 Task: Share through email "Movie C.mp4" and Cancel
Action: Mouse pressed left at (278, 216)
Screenshot: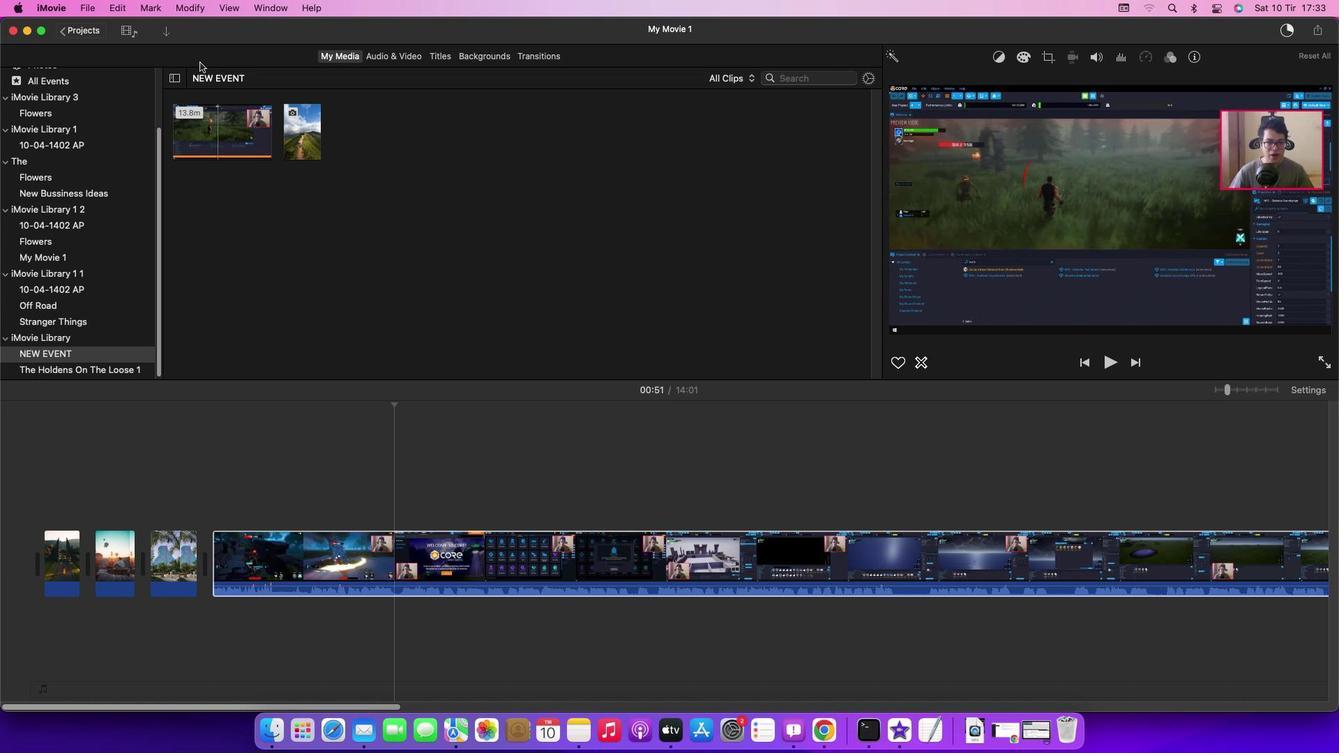 
Action: Mouse moved to (221, 162)
Screenshot: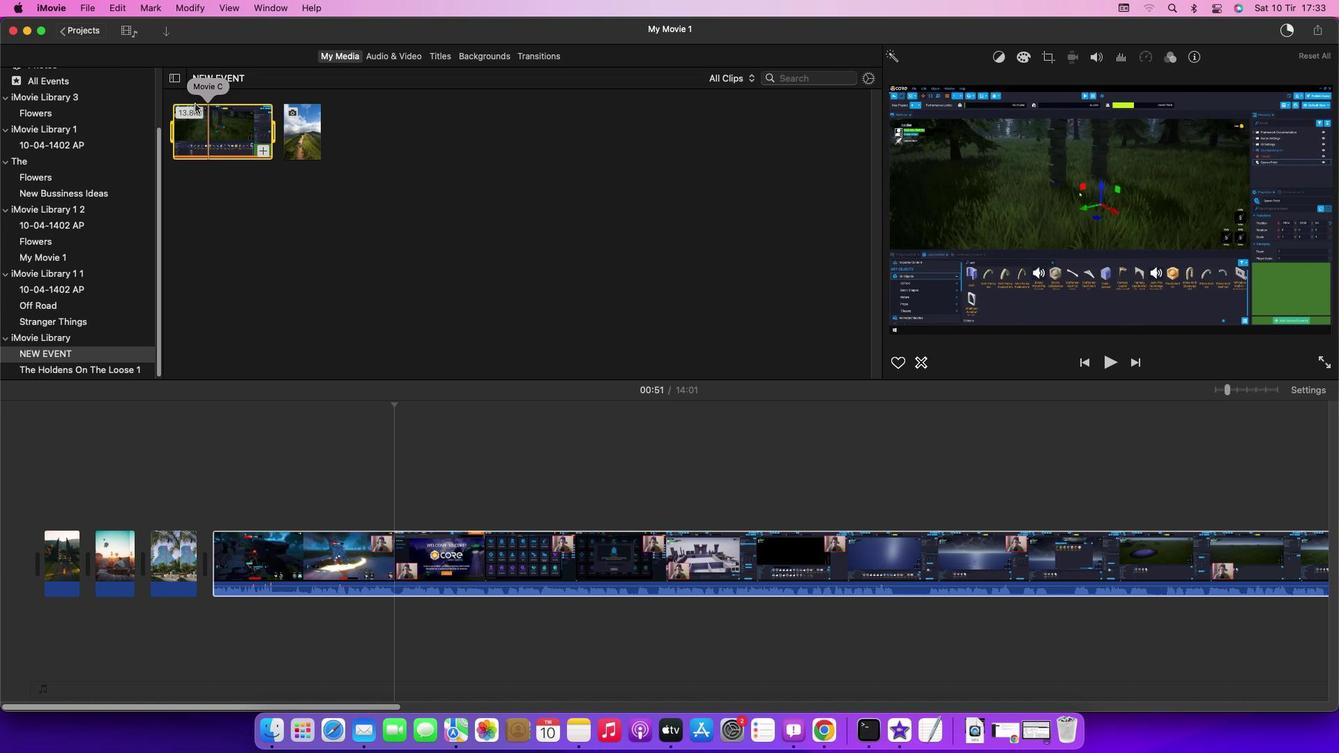 
Action: Mouse pressed left at (221, 162)
Screenshot: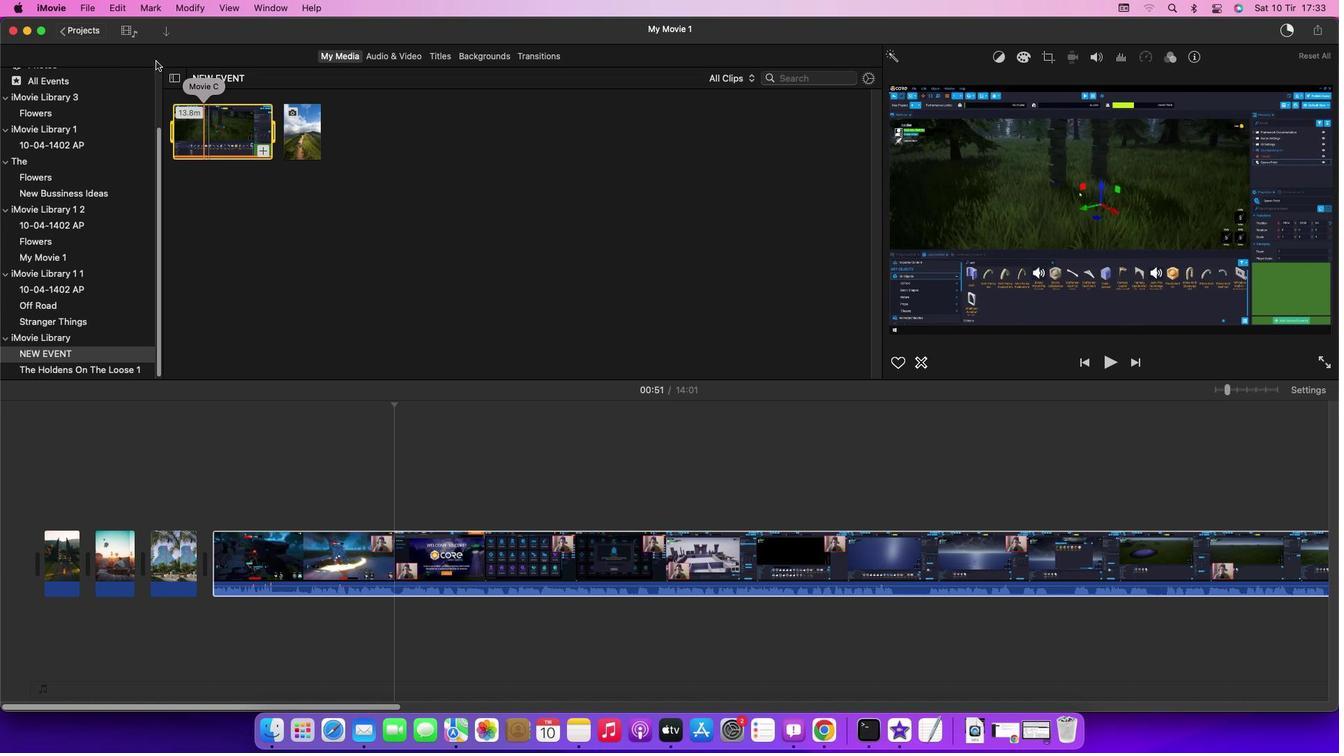 
Action: Mouse moved to (136, 91)
Screenshot: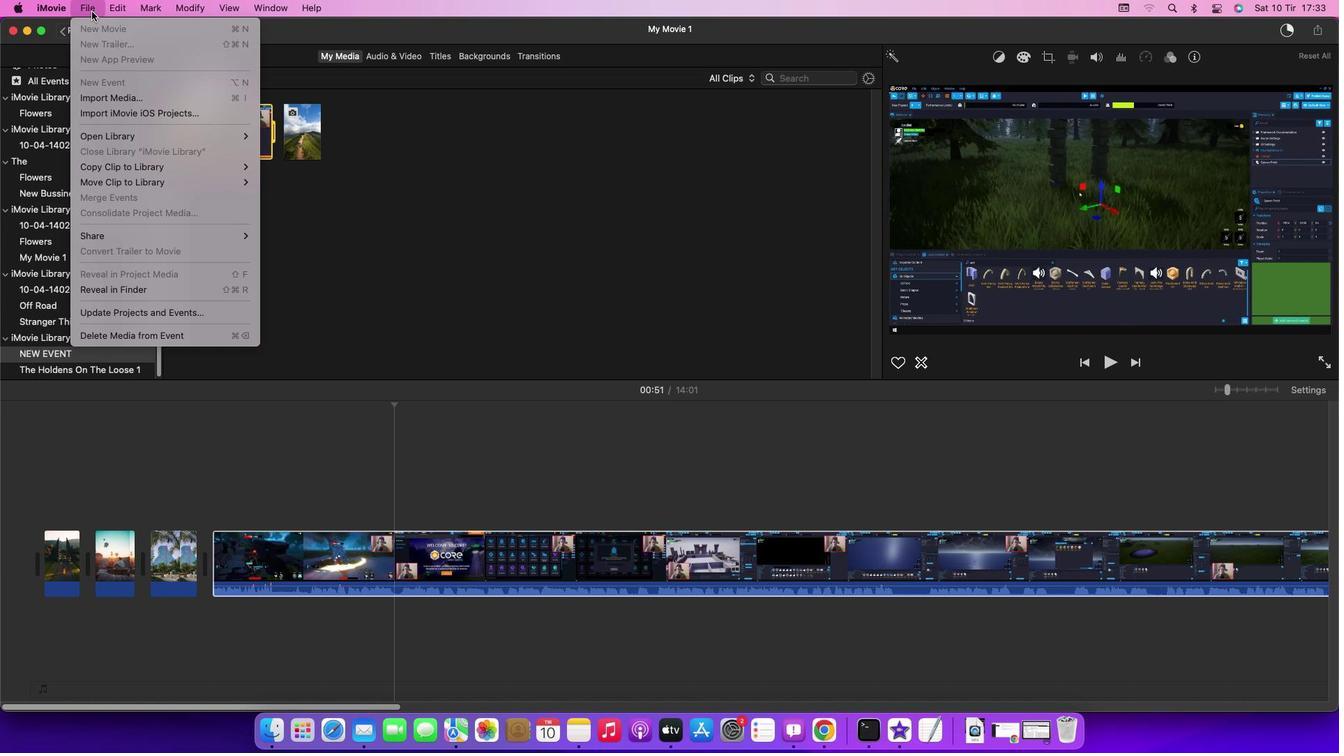 
Action: Mouse pressed left at (136, 91)
Screenshot: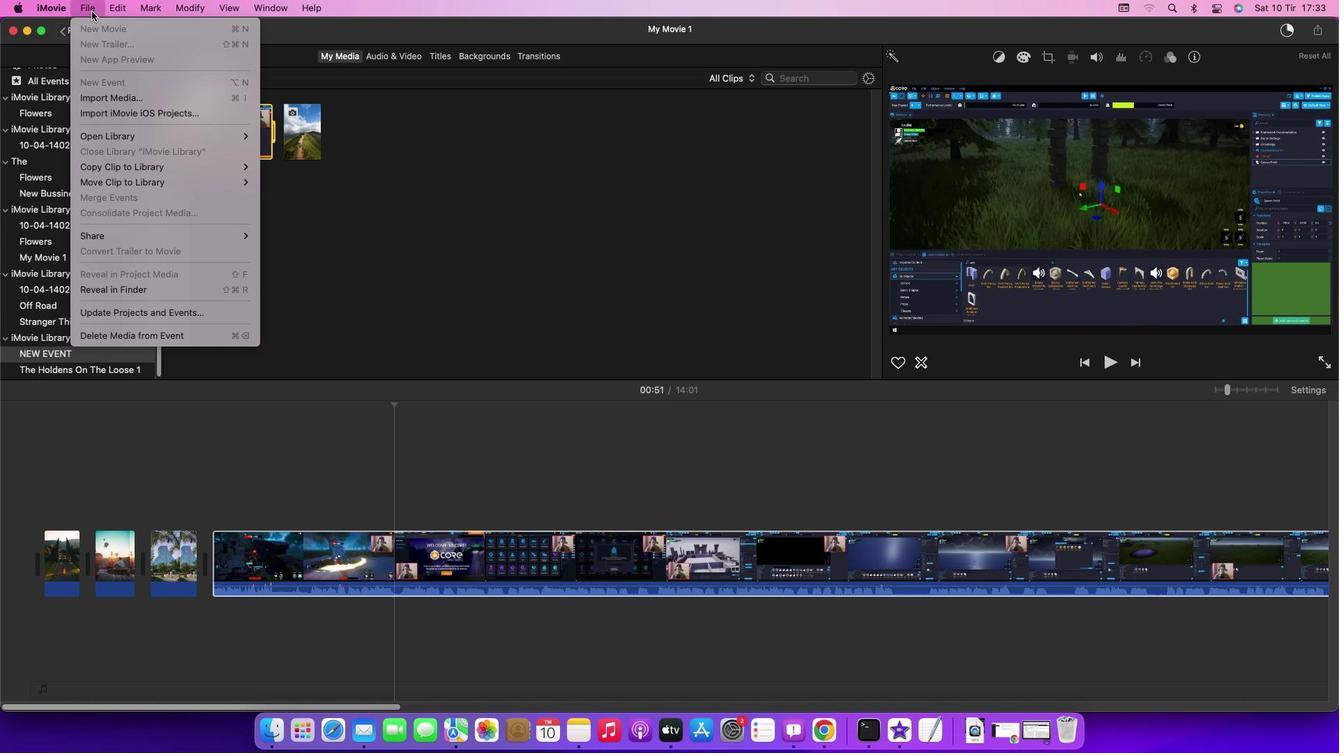 
Action: Mouse moved to (280, 227)
Screenshot: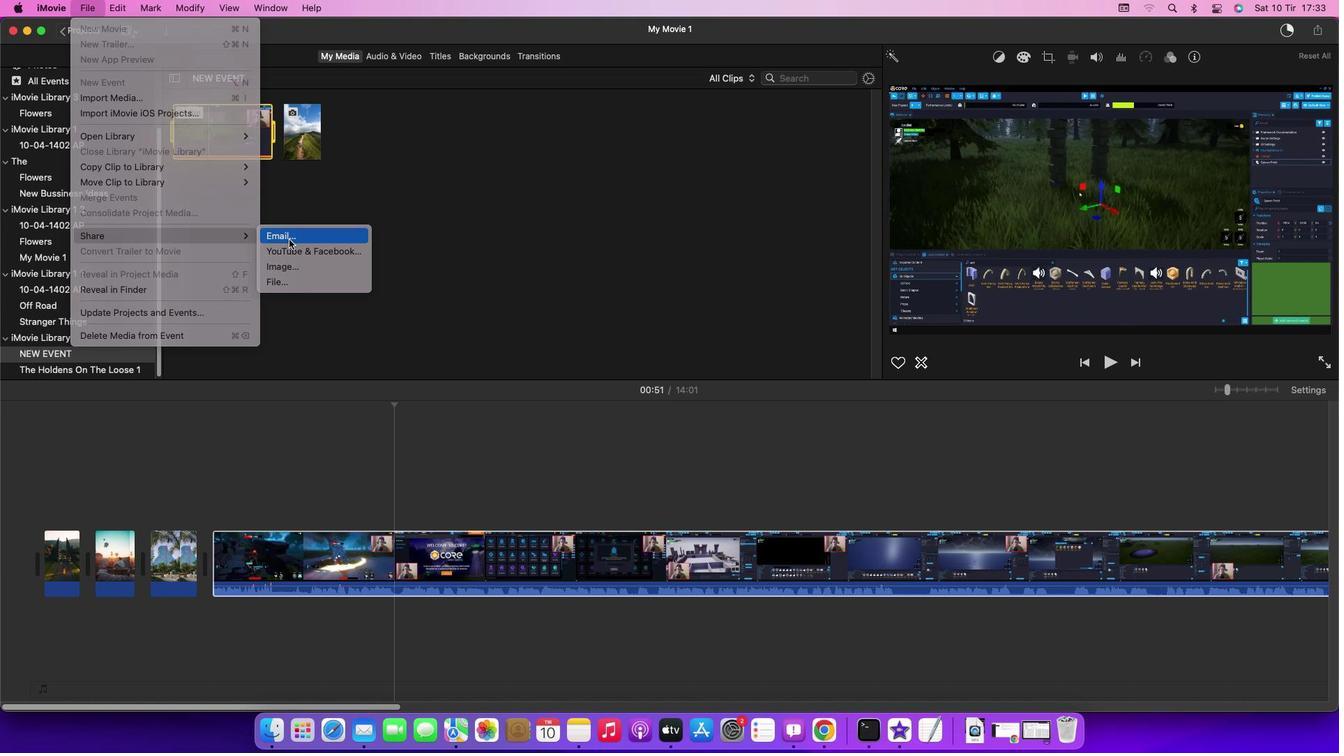 
Action: Mouse pressed left at (280, 227)
Screenshot: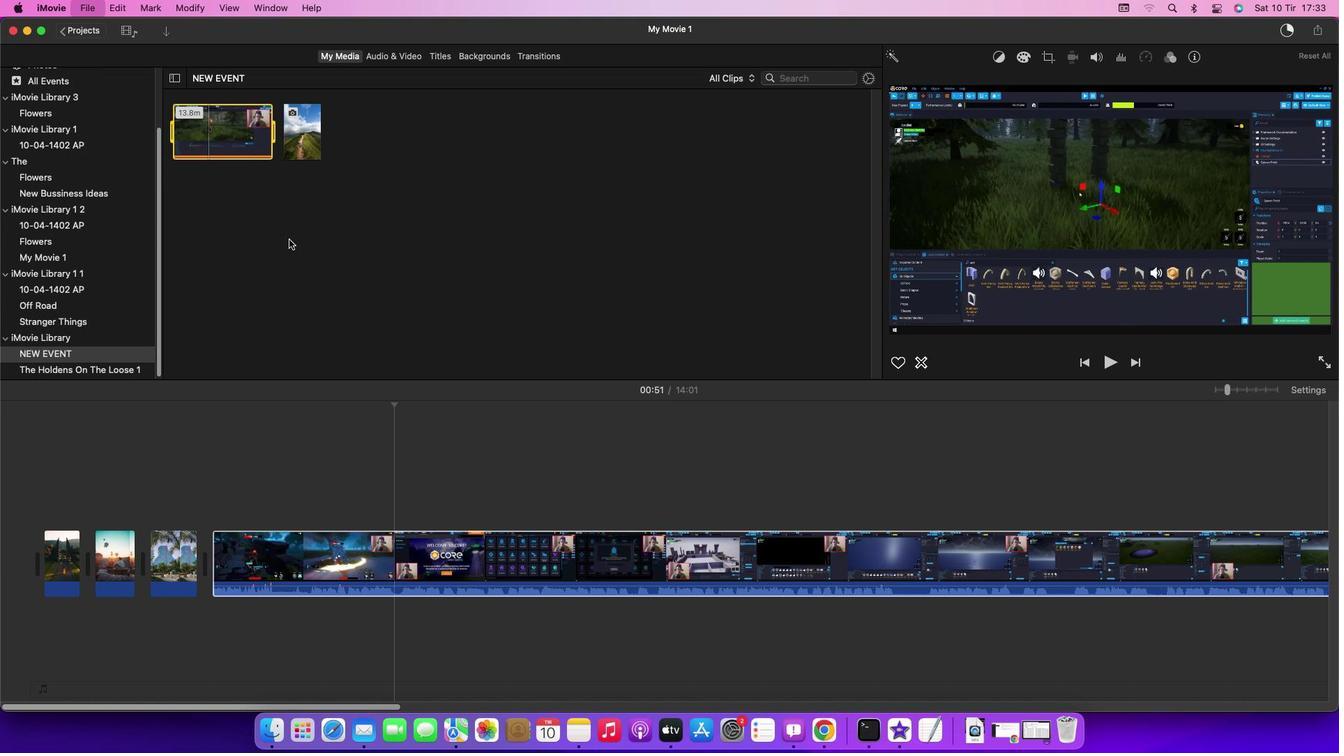 
Action: Mouse moved to (684, 320)
Screenshot: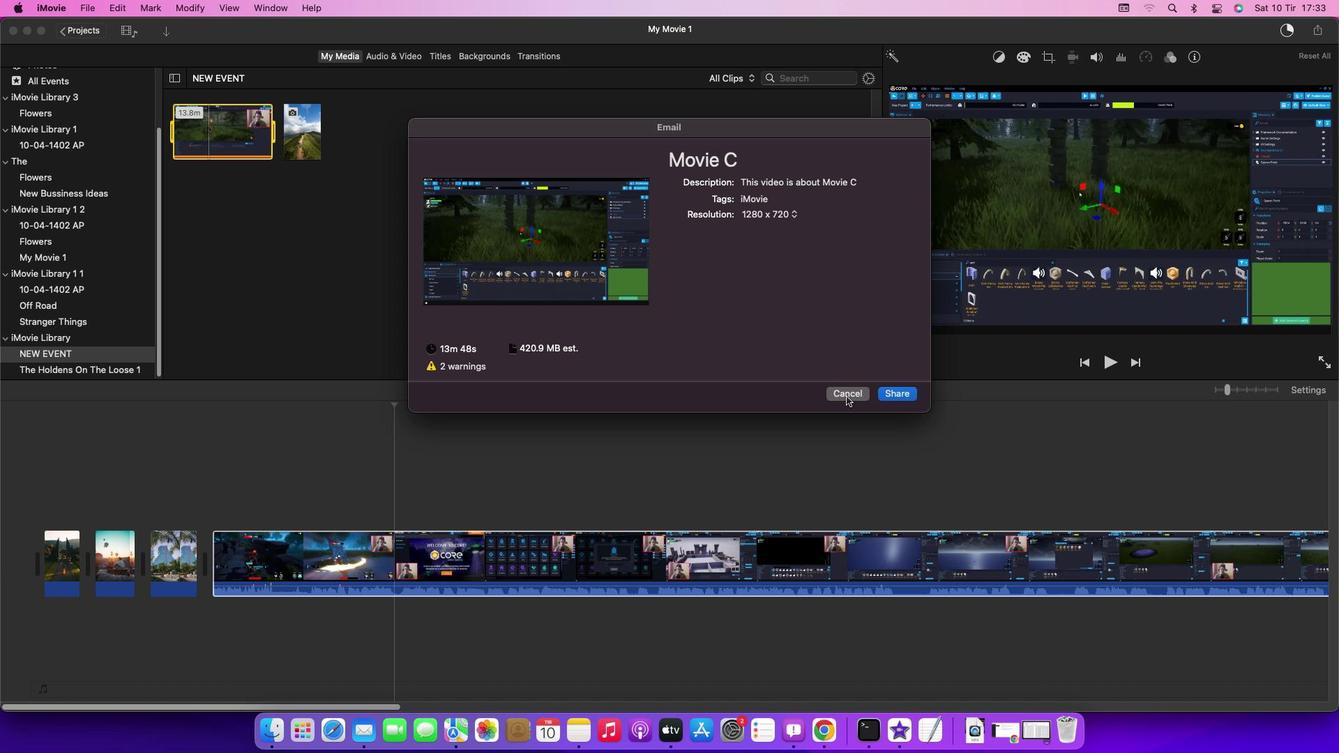 
Action: Mouse pressed left at (684, 320)
Screenshot: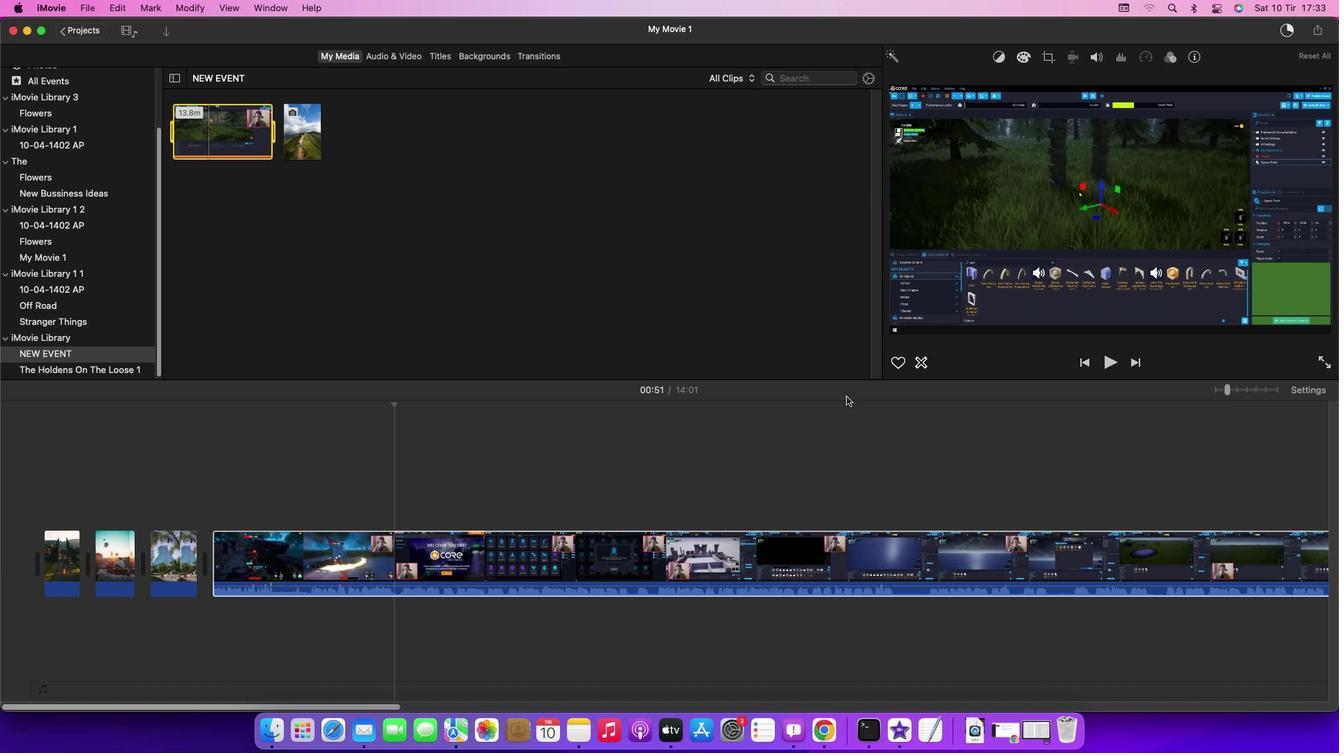 
Action: Mouse moved to (508, 248)
Screenshot: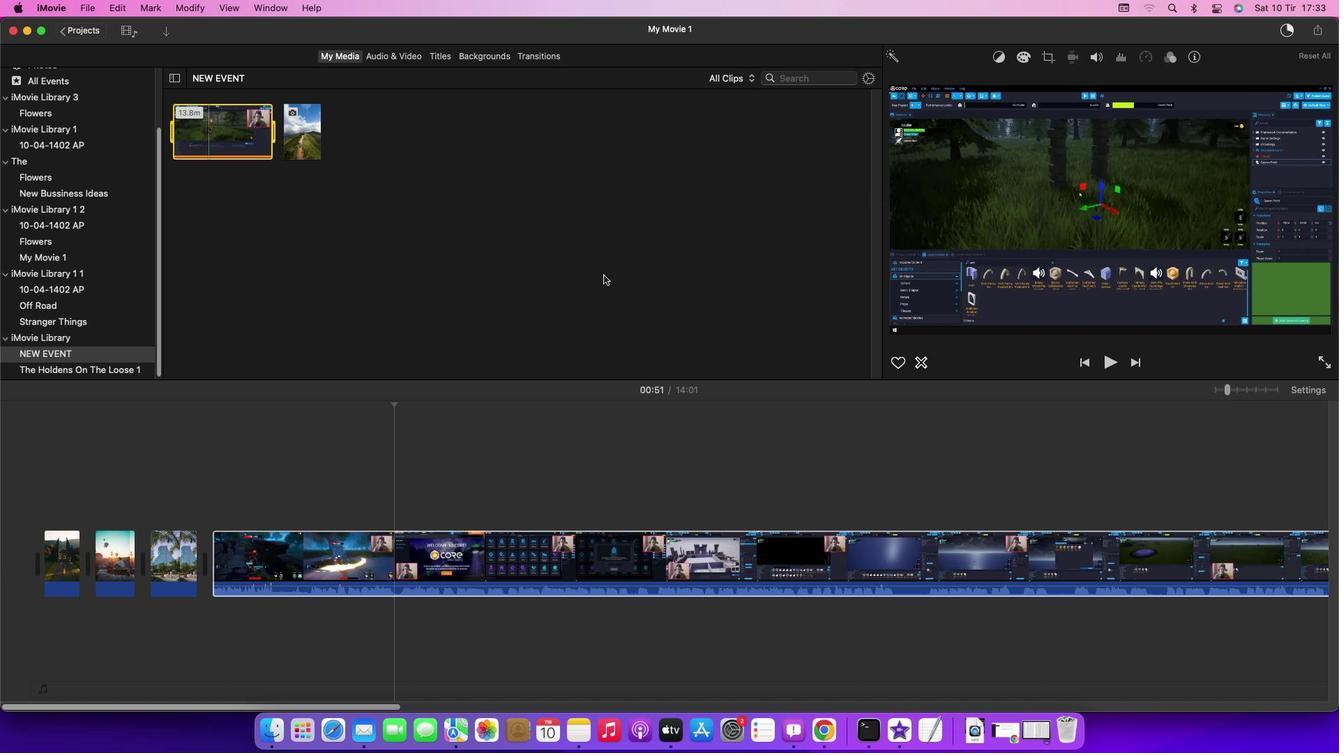 
